 Task: Create New Employee with Employee Name: Dorian Garcia, Address Line1: 781 Sunnyslope Avenue, Address Line2: Branford, Address Line3:  CT 06405, Cell Number: 813-237-6826
Action: Mouse pressed left at (142, 26)
Screenshot: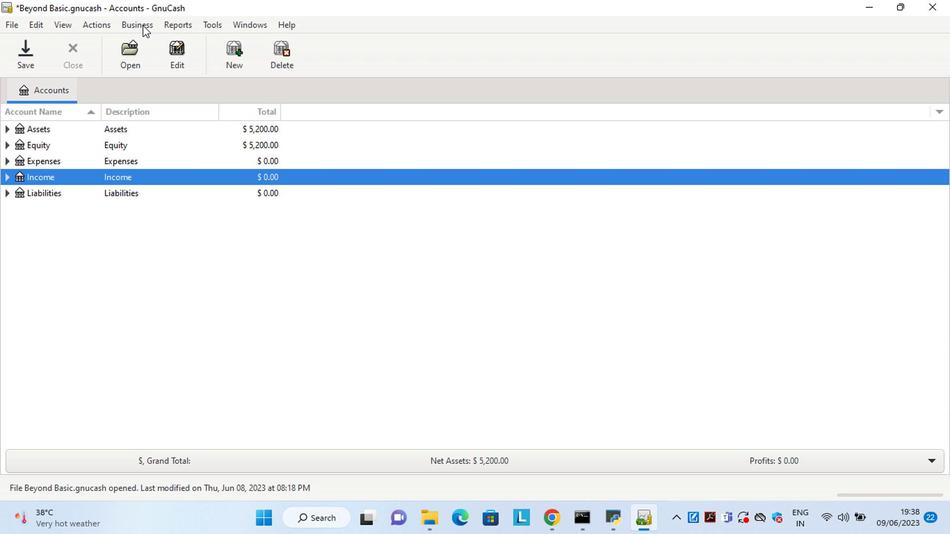
Action: Mouse moved to (286, 92)
Screenshot: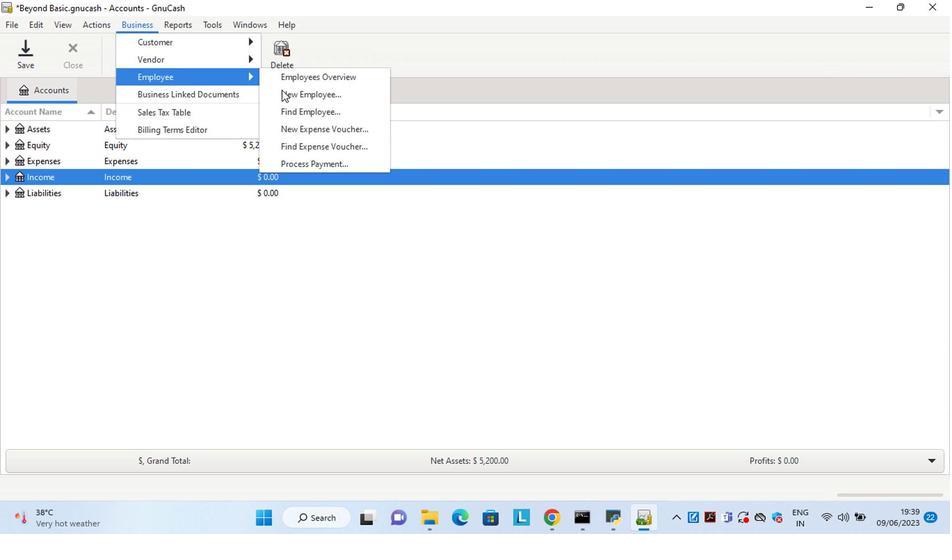 
Action: Mouse pressed left at (286, 92)
Screenshot: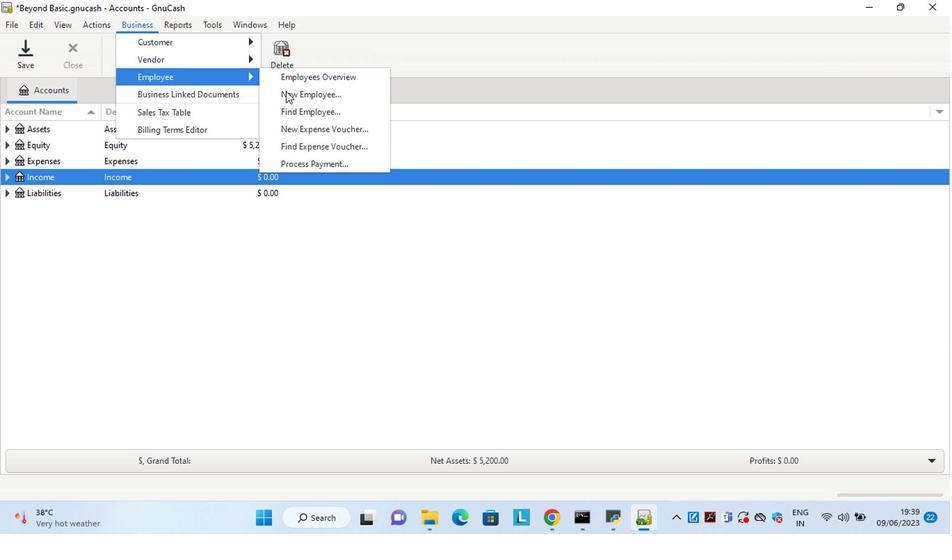 
Action: Mouse moved to (489, 215)
Screenshot: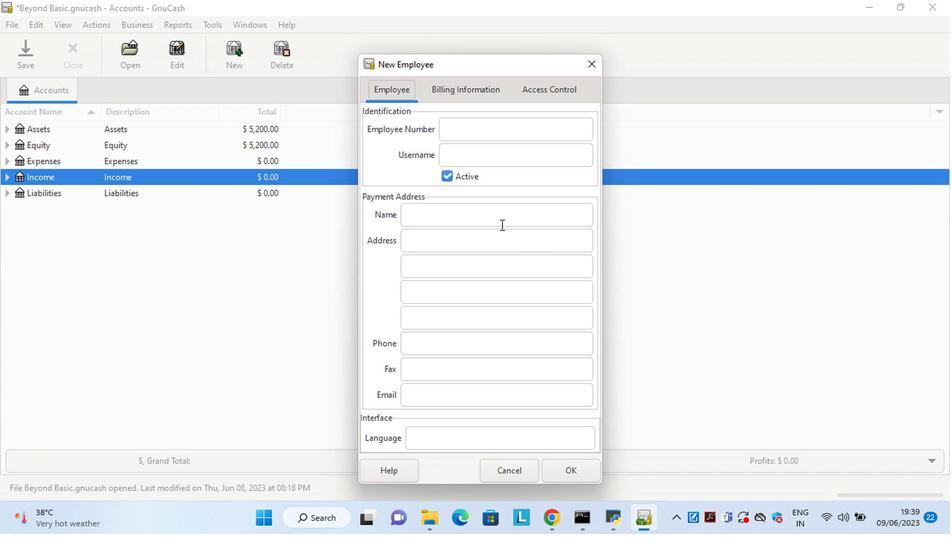 
Action: Mouse pressed left at (489, 215)
Screenshot: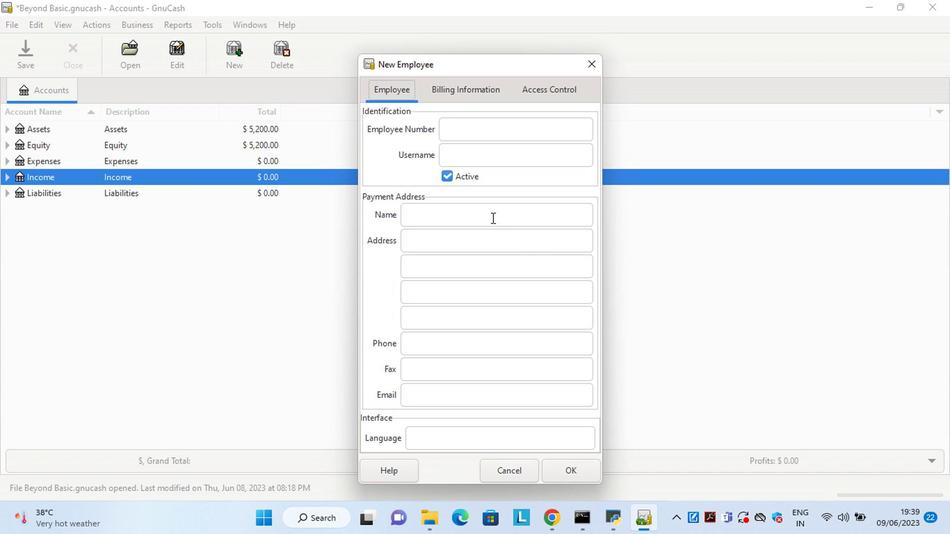 
Action: Key pressed <Key.shift>Dorian<Key.space><Key.shift>Garcia<Key.tab>781<Key.space><Key.shift>Sunnyslope<Key.space><Key.shift>Avenue<Key.tab><Key.shift>Branford<Key.tab><Key.shift>CT<Key.space>06405<Key.tab><Key.tab>813-237-6826
Screenshot: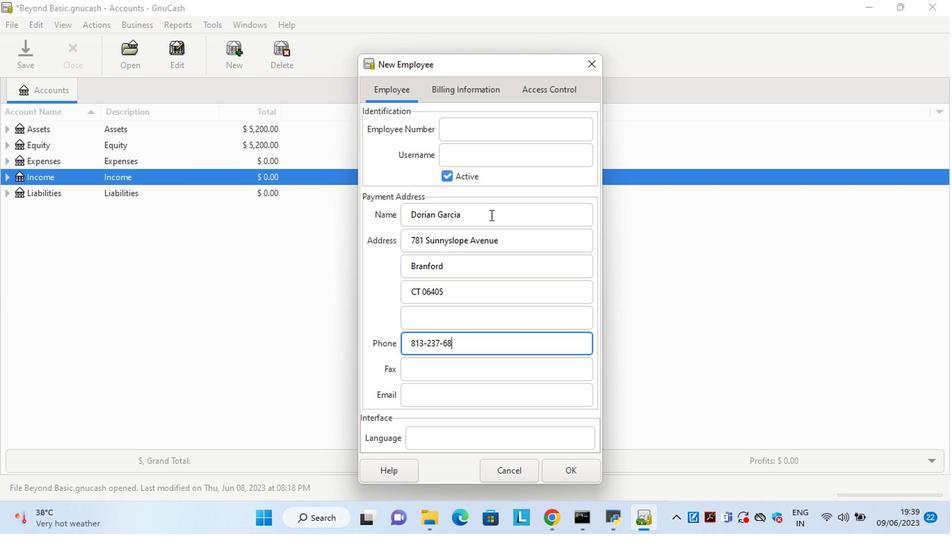
Action: Mouse moved to (567, 464)
Screenshot: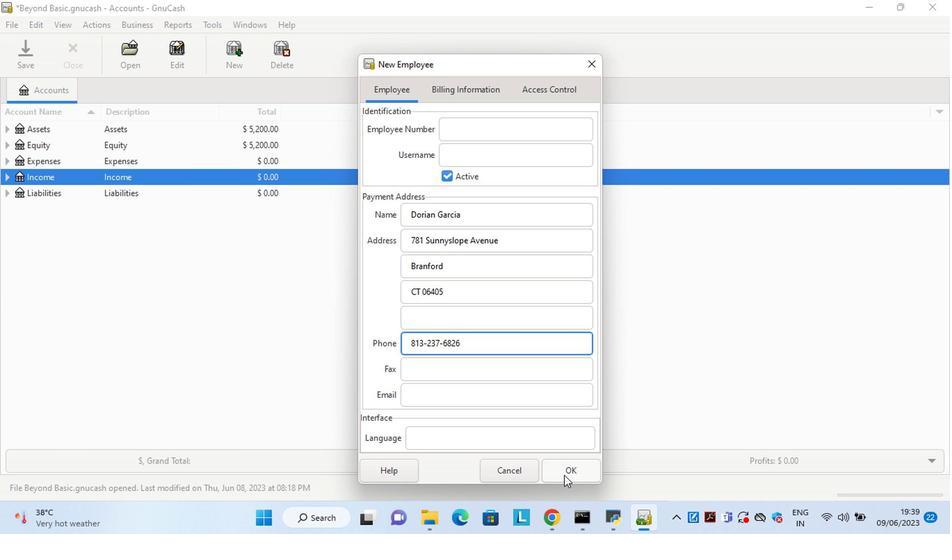 
Action: Mouse pressed left at (567, 464)
Screenshot: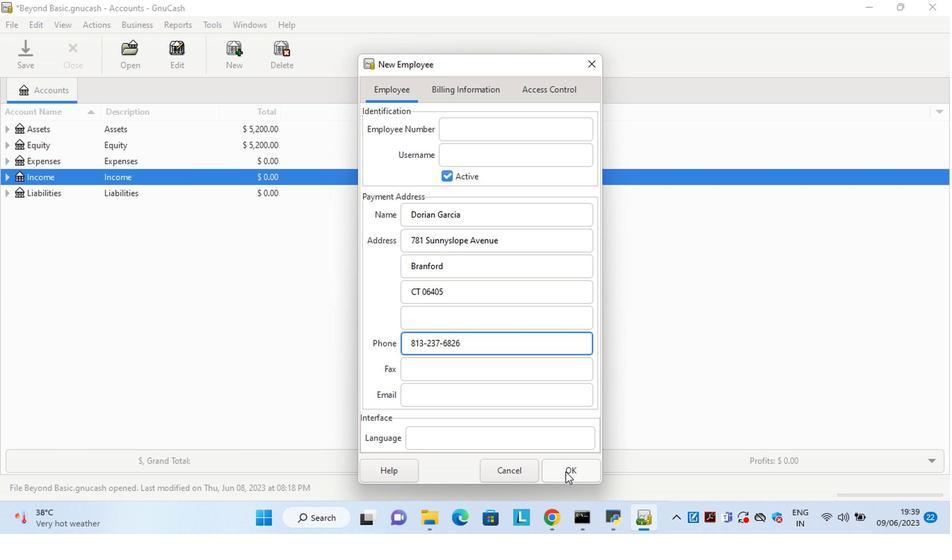 
